 Task: Add a condition where "Requester Is Assignee" in new tickets in your groups.
Action: Mouse moved to (160, 537)
Screenshot: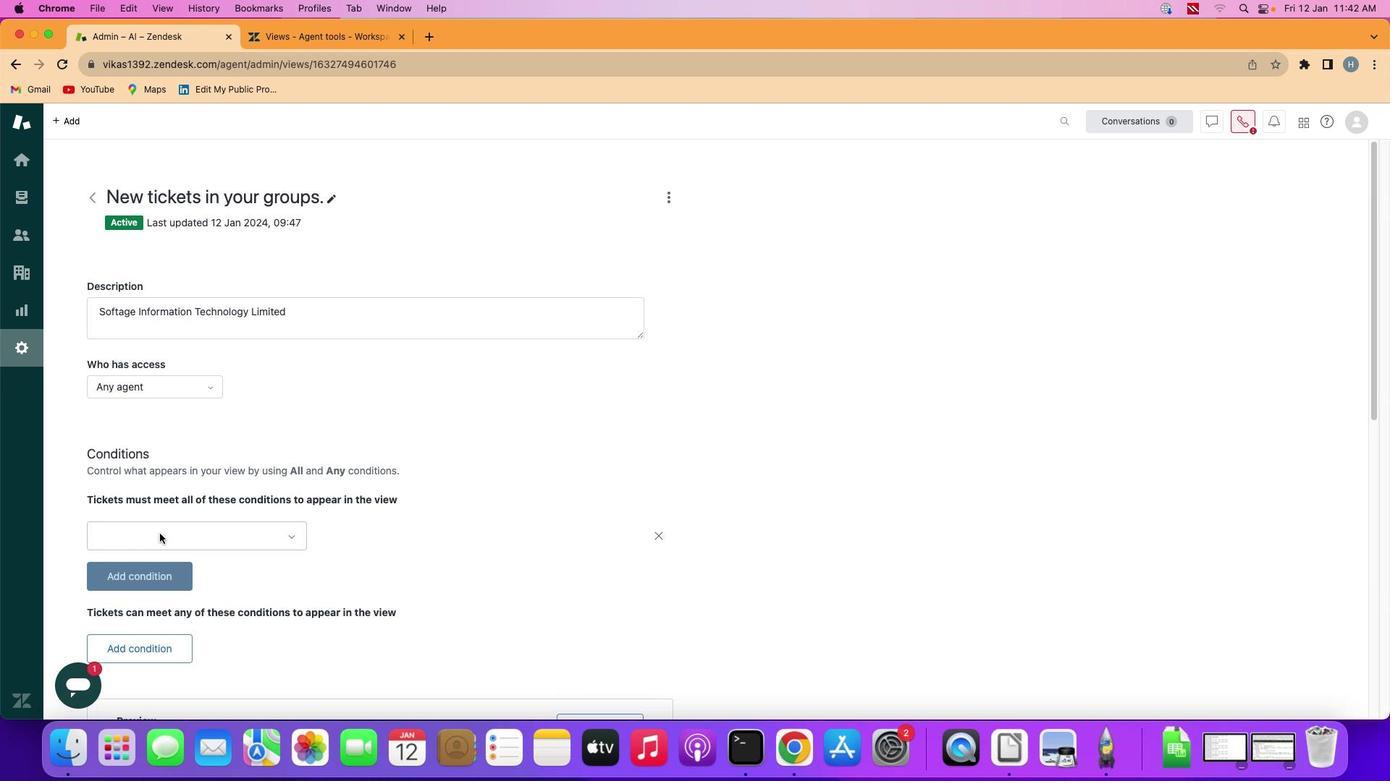 
Action: Mouse pressed left at (160, 537)
Screenshot: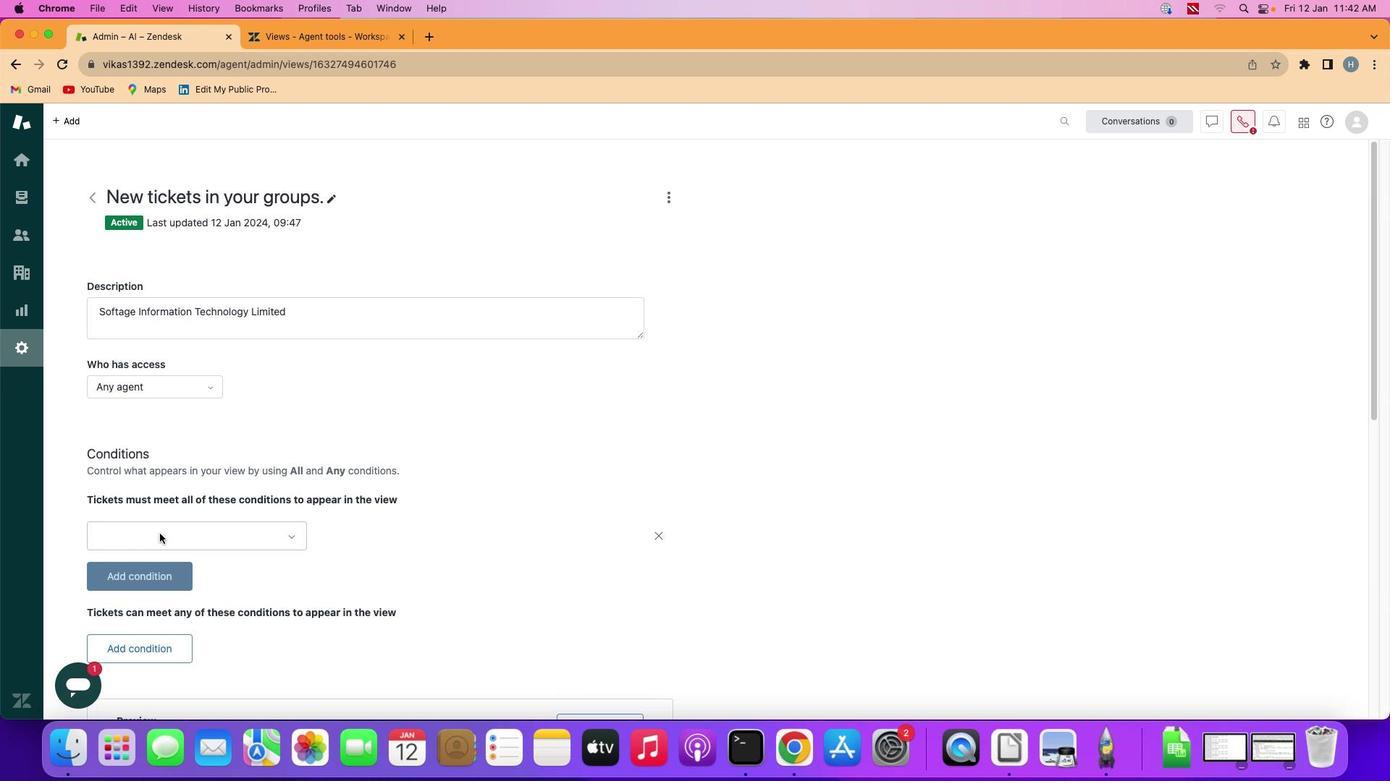 
Action: Mouse moved to (235, 530)
Screenshot: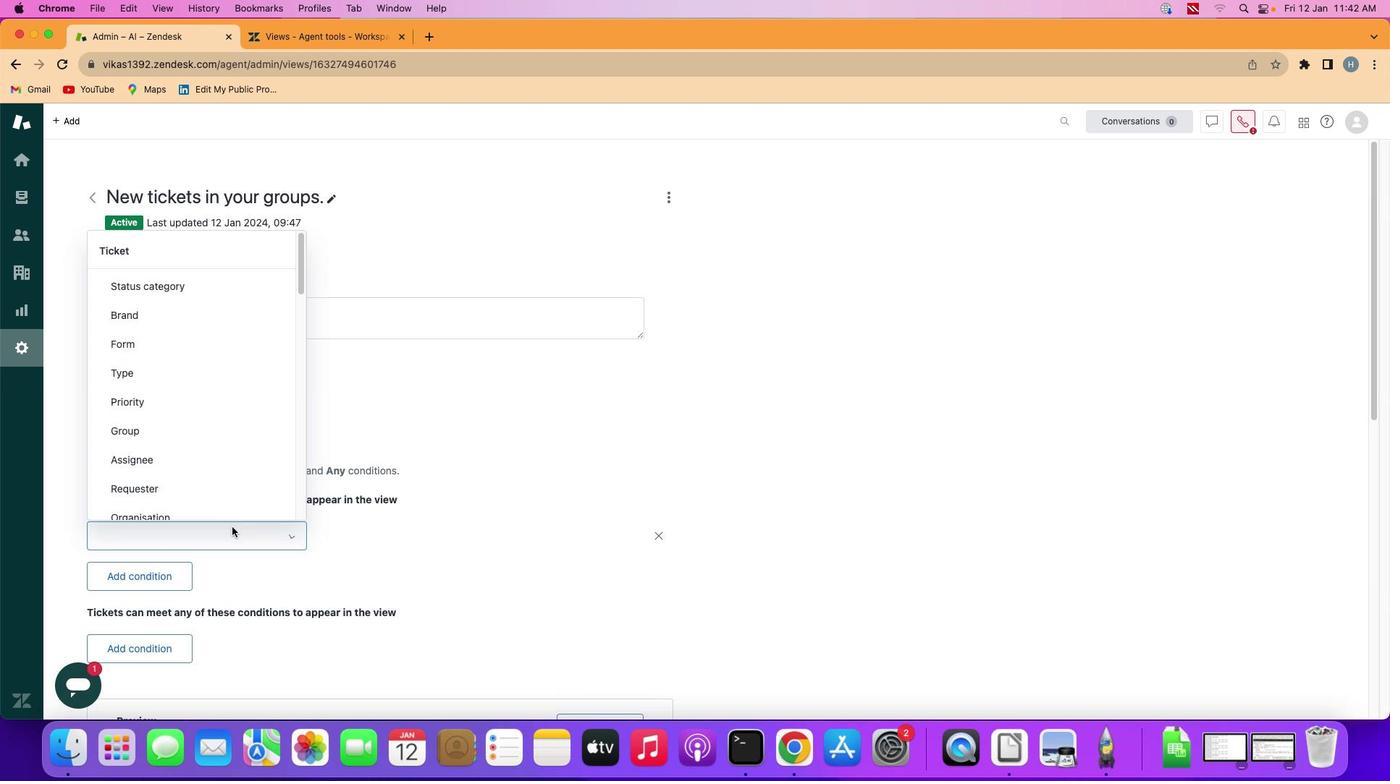 
Action: Mouse pressed left at (235, 530)
Screenshot: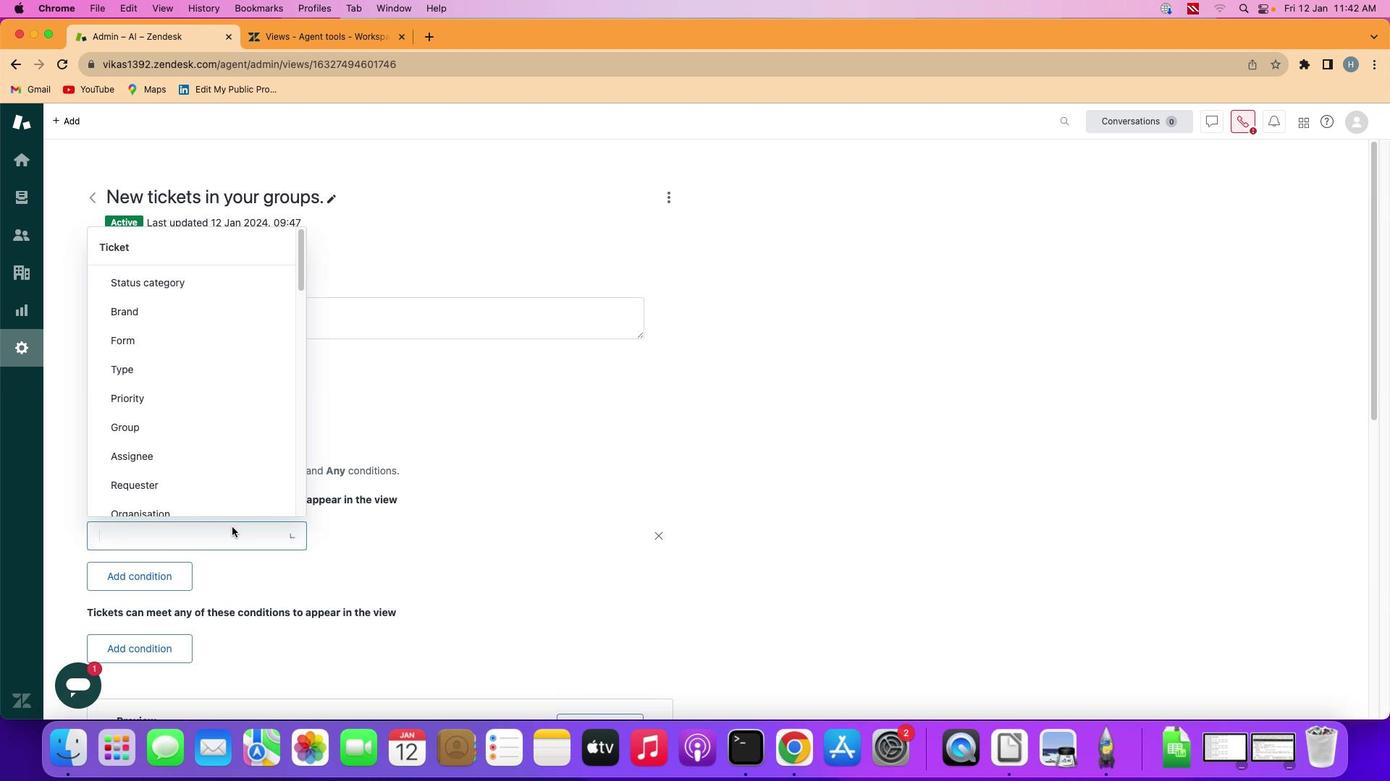 
Action: Mouse moved to (231, 481)
Screenshot: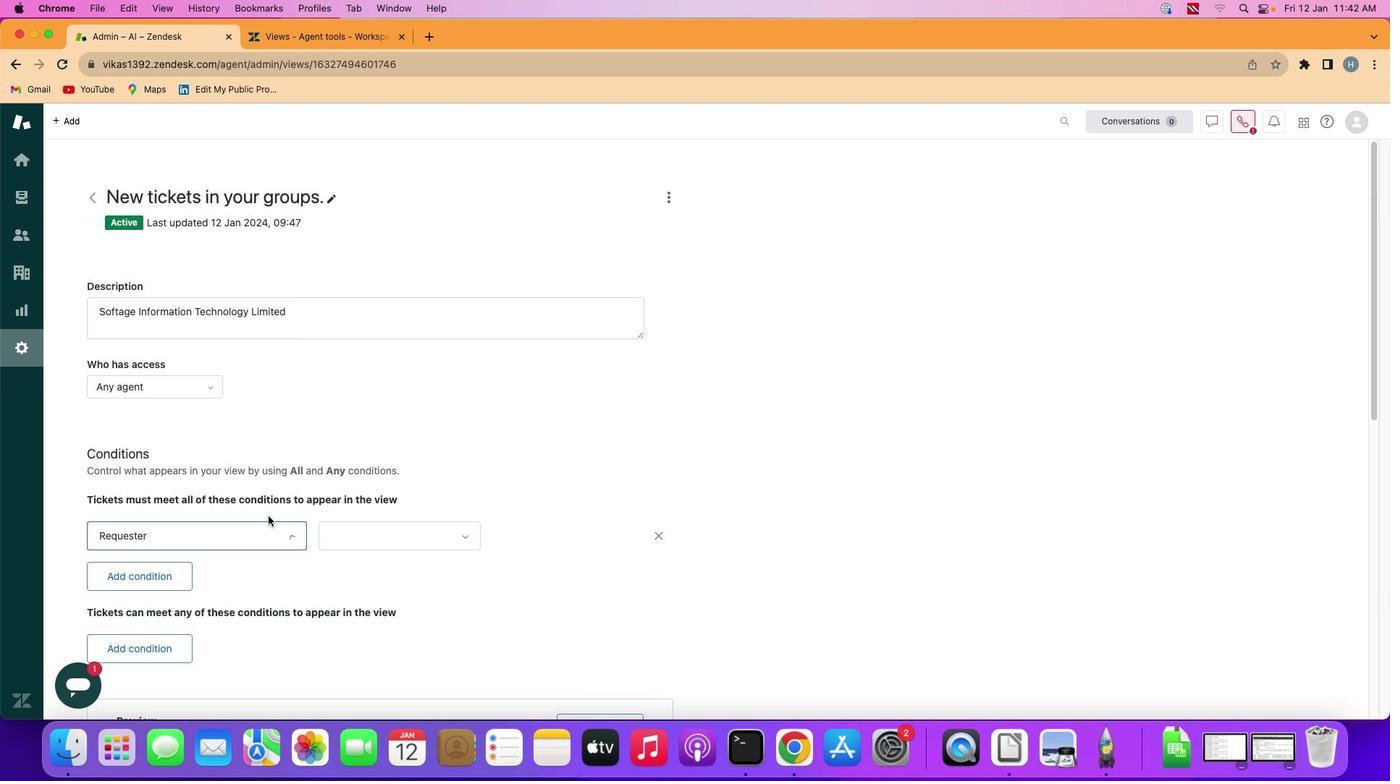
Action: Mouse pressed left at (231, 481)
Screenshot: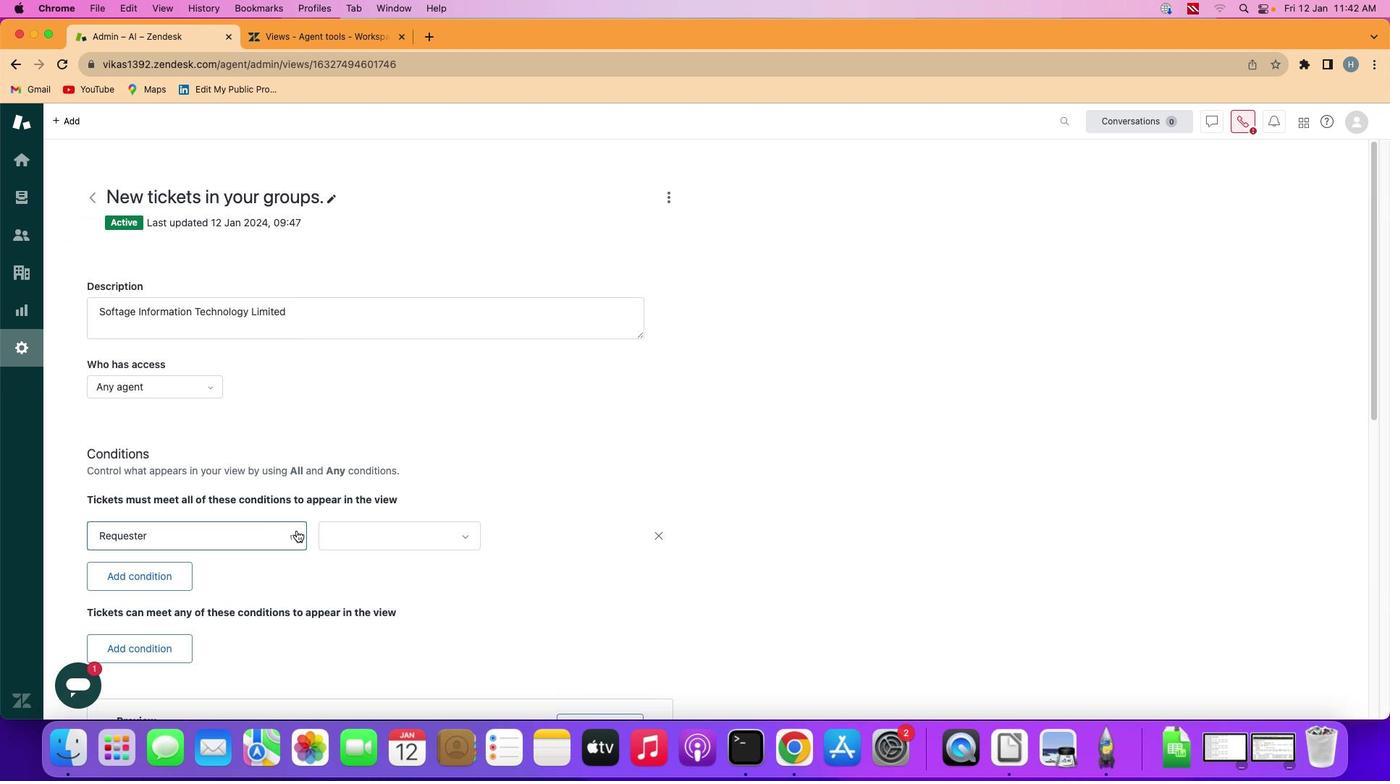 
Action: Mouse moved to (377, 542)
Screenshot: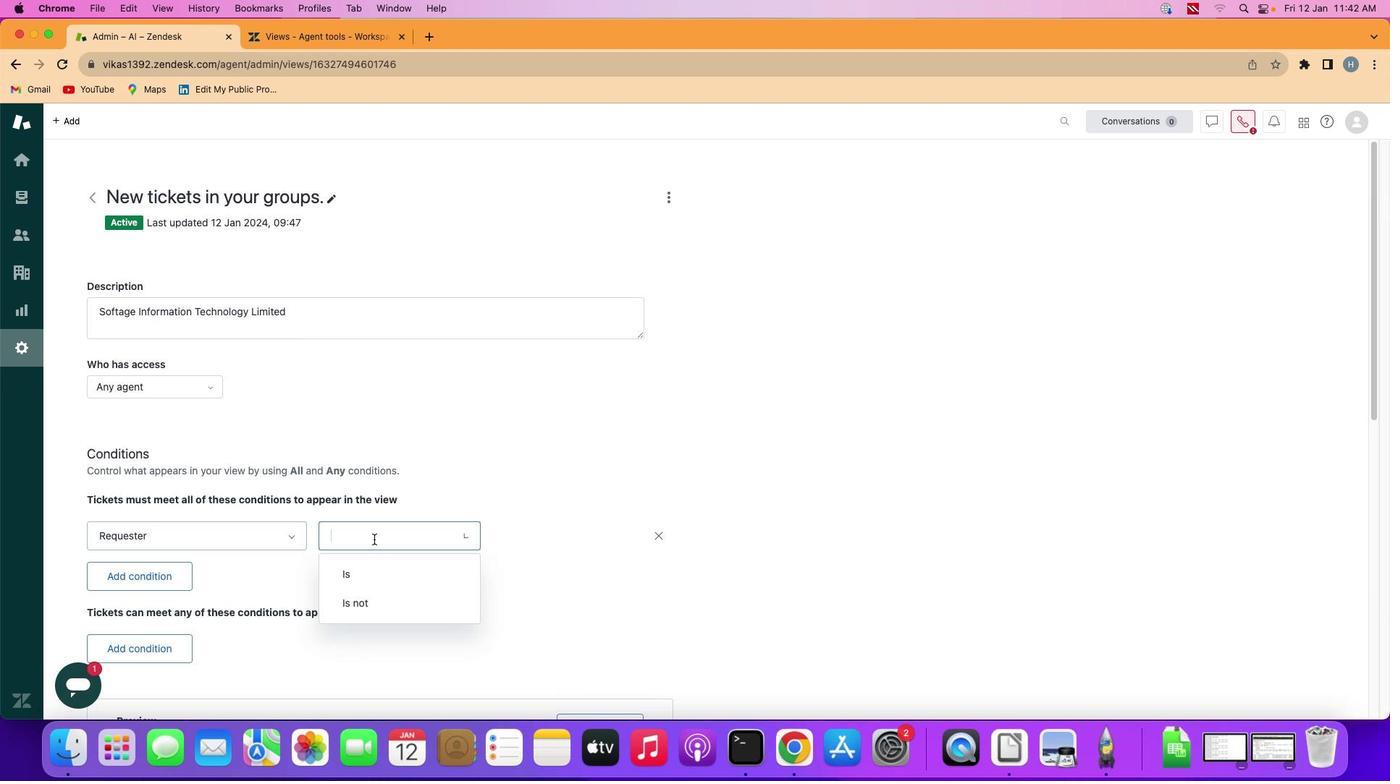 
Action: Mouse pressed left at (377, 542)
Screenshot: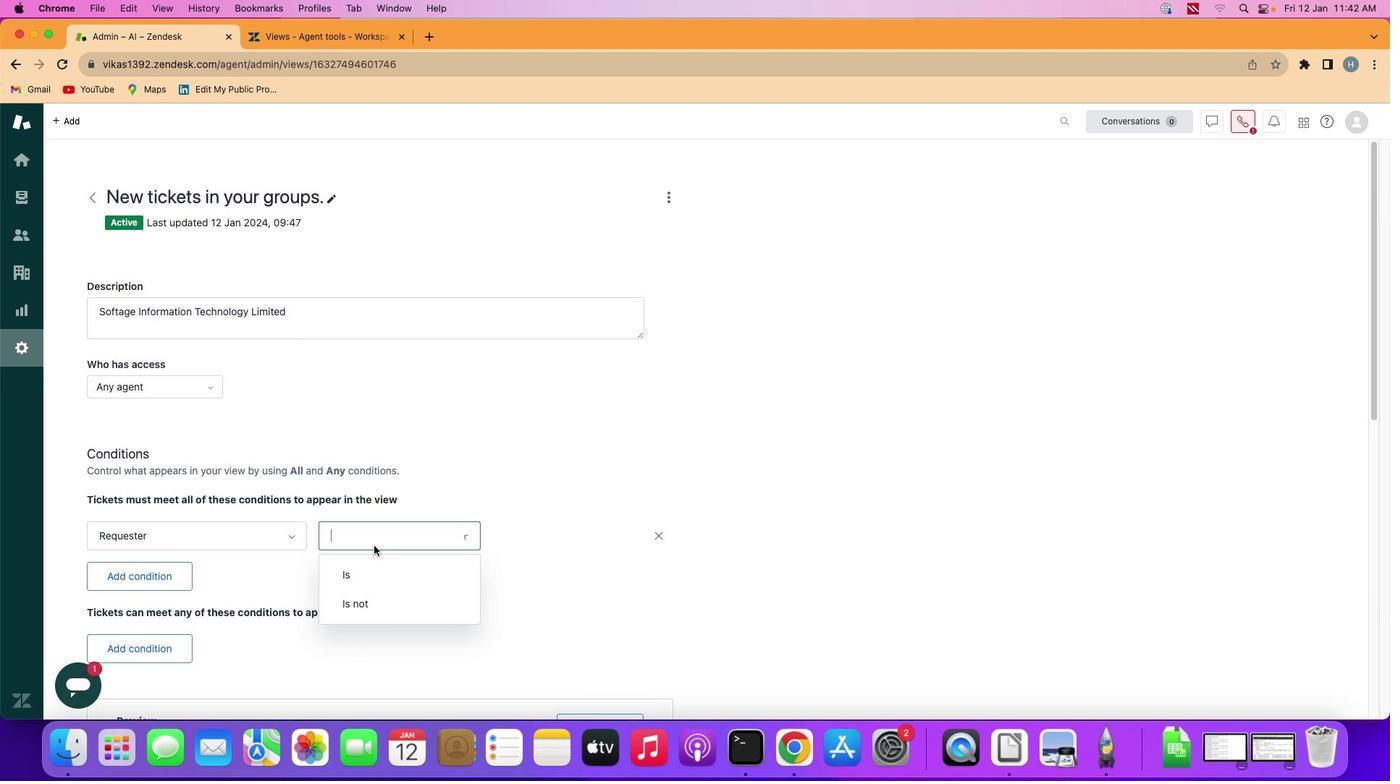 
Action: Mouse moved to (380, 571)
Screenshot: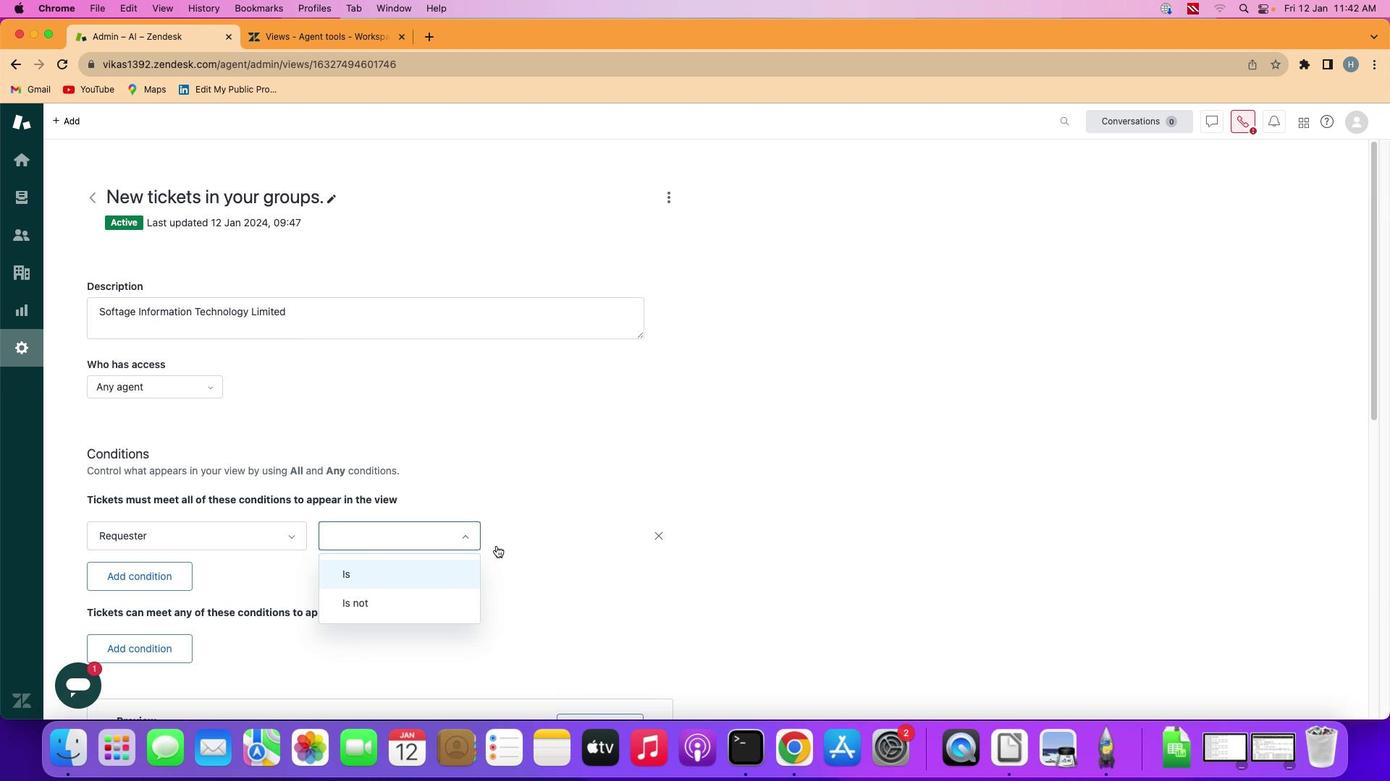 
Action: Mouse pressed left at (380, 571)
Screenshot: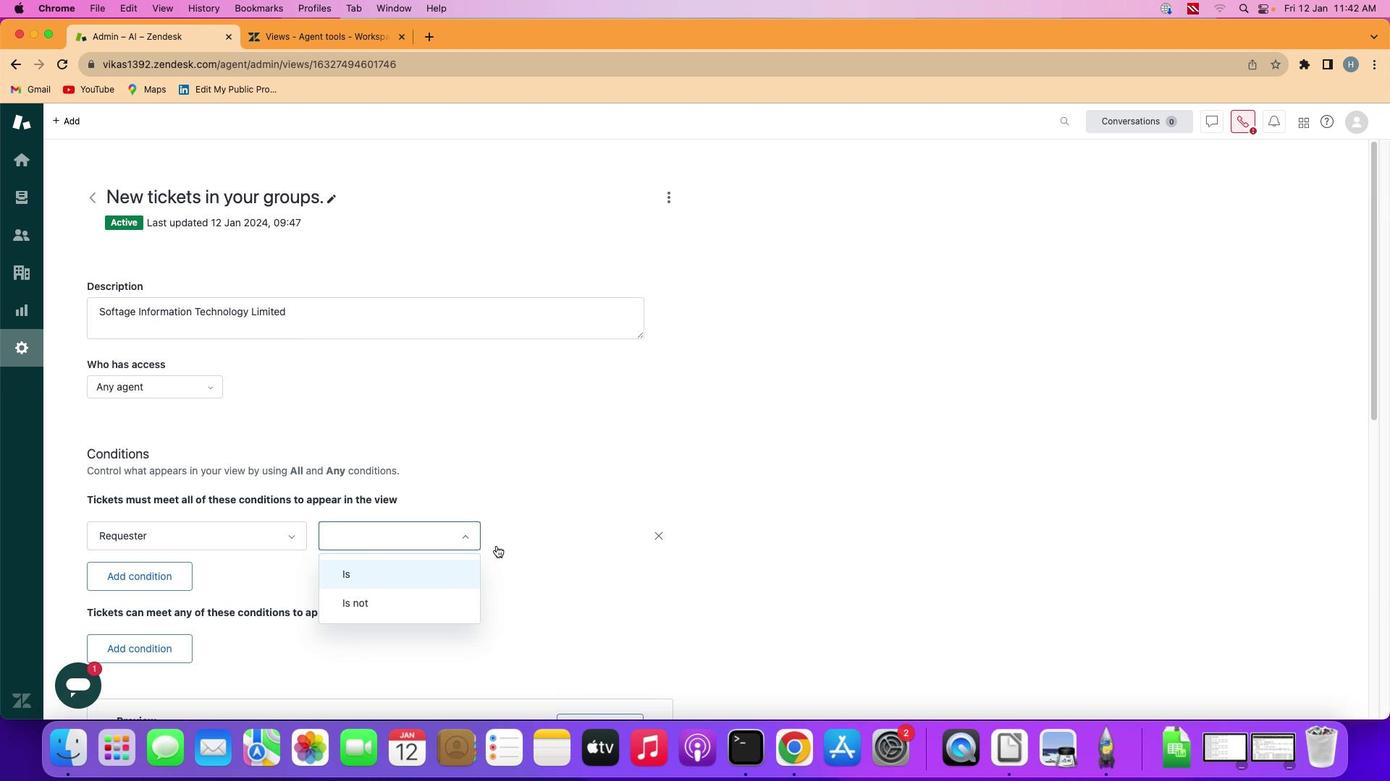 
Action: Mouse moved to (579, 535)
Screenshot: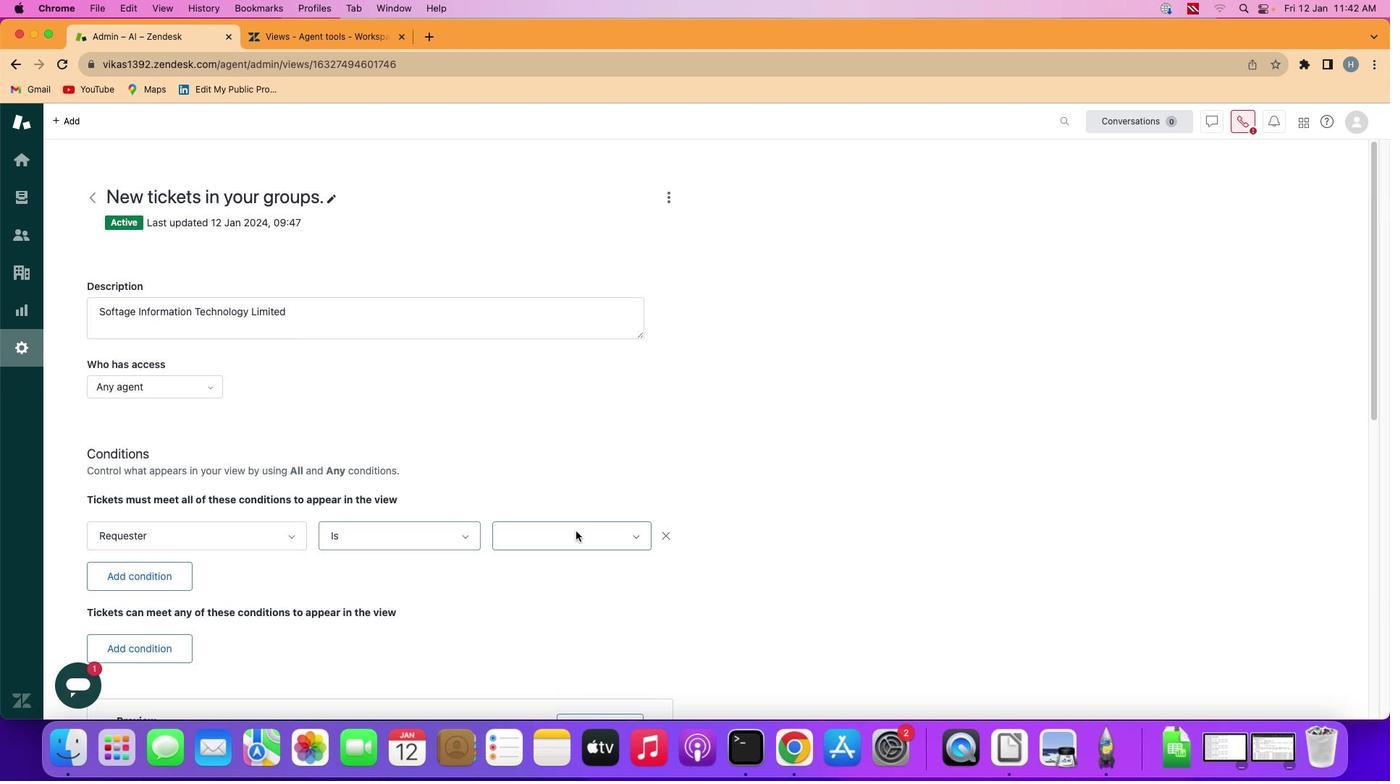 
Action: Mouse pressed left at (579, 535)
Screenshot: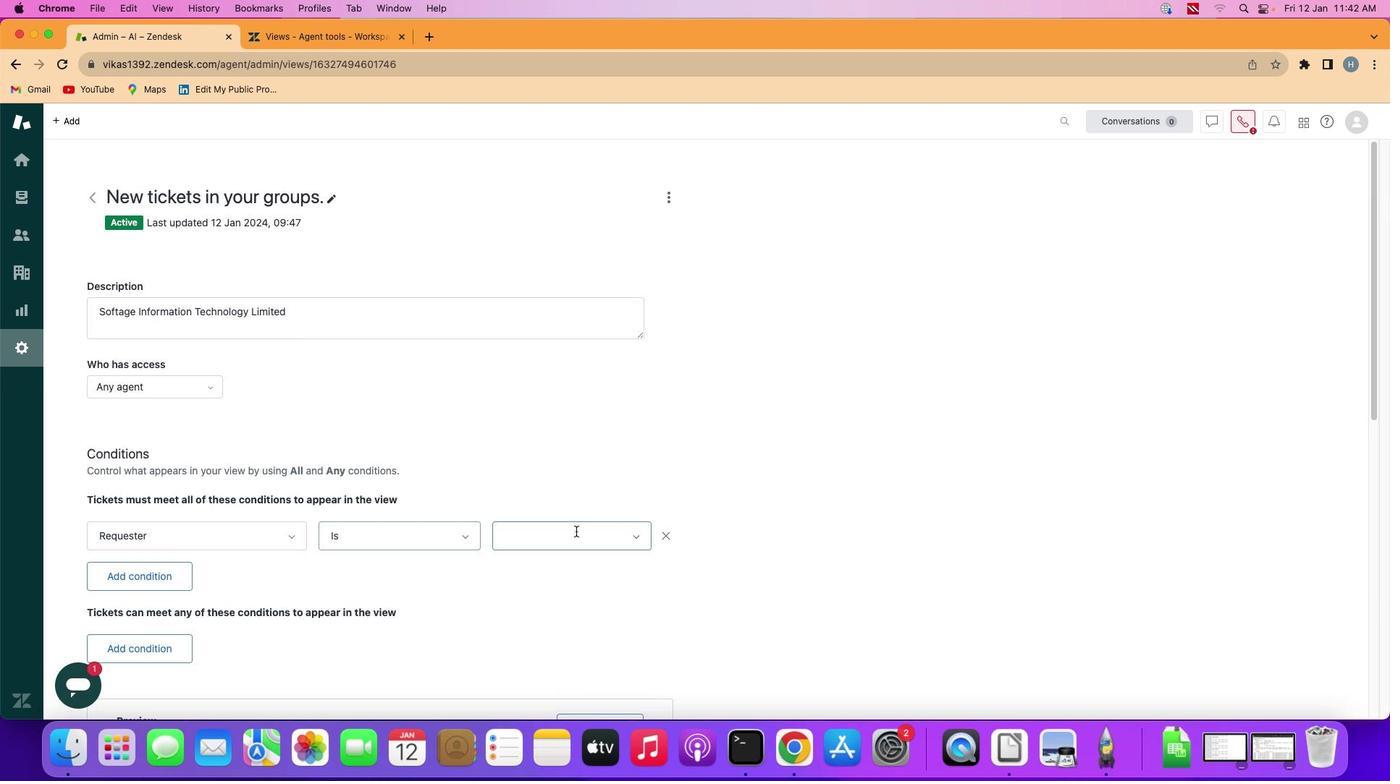 
Action: Mouse moved to (575, 302)
Screenshot: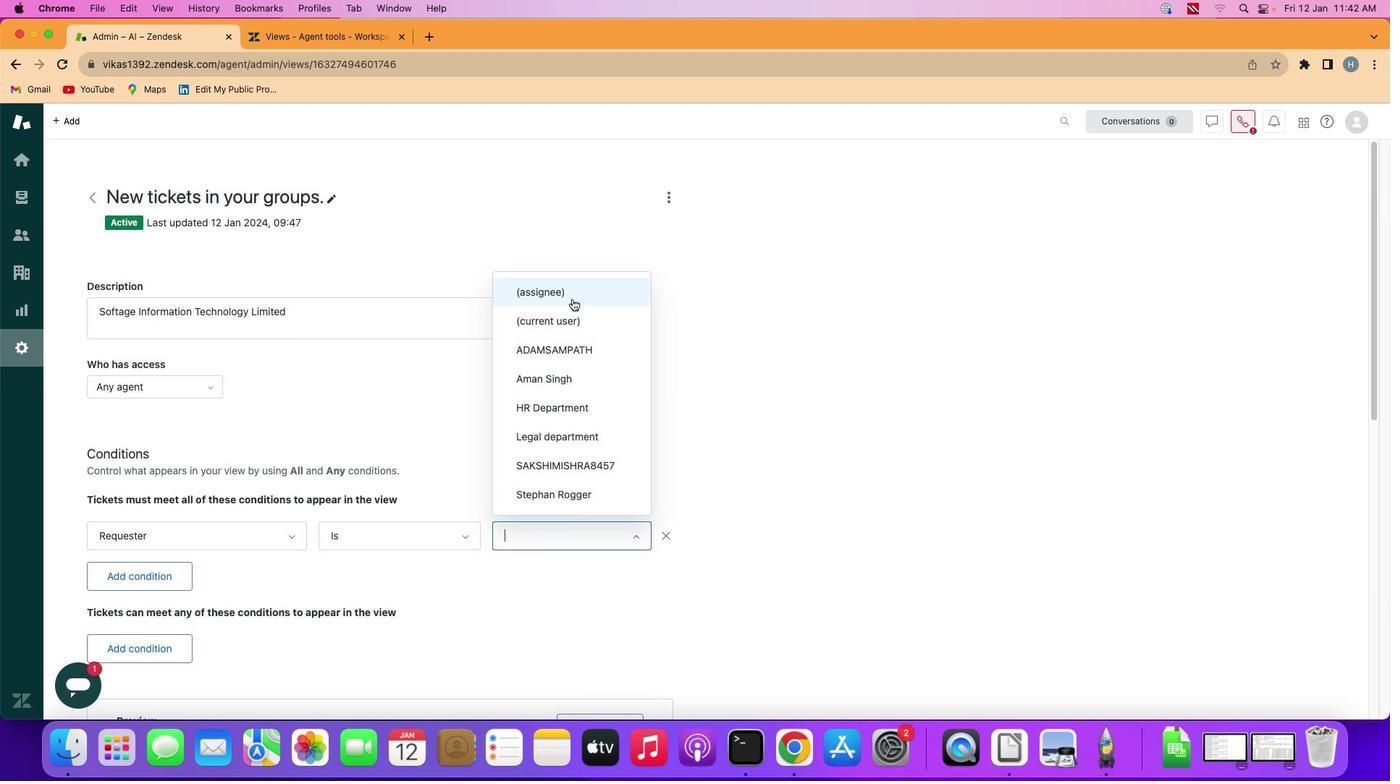 
Action: Mouse pressed left at (575, 302)
Screenshot: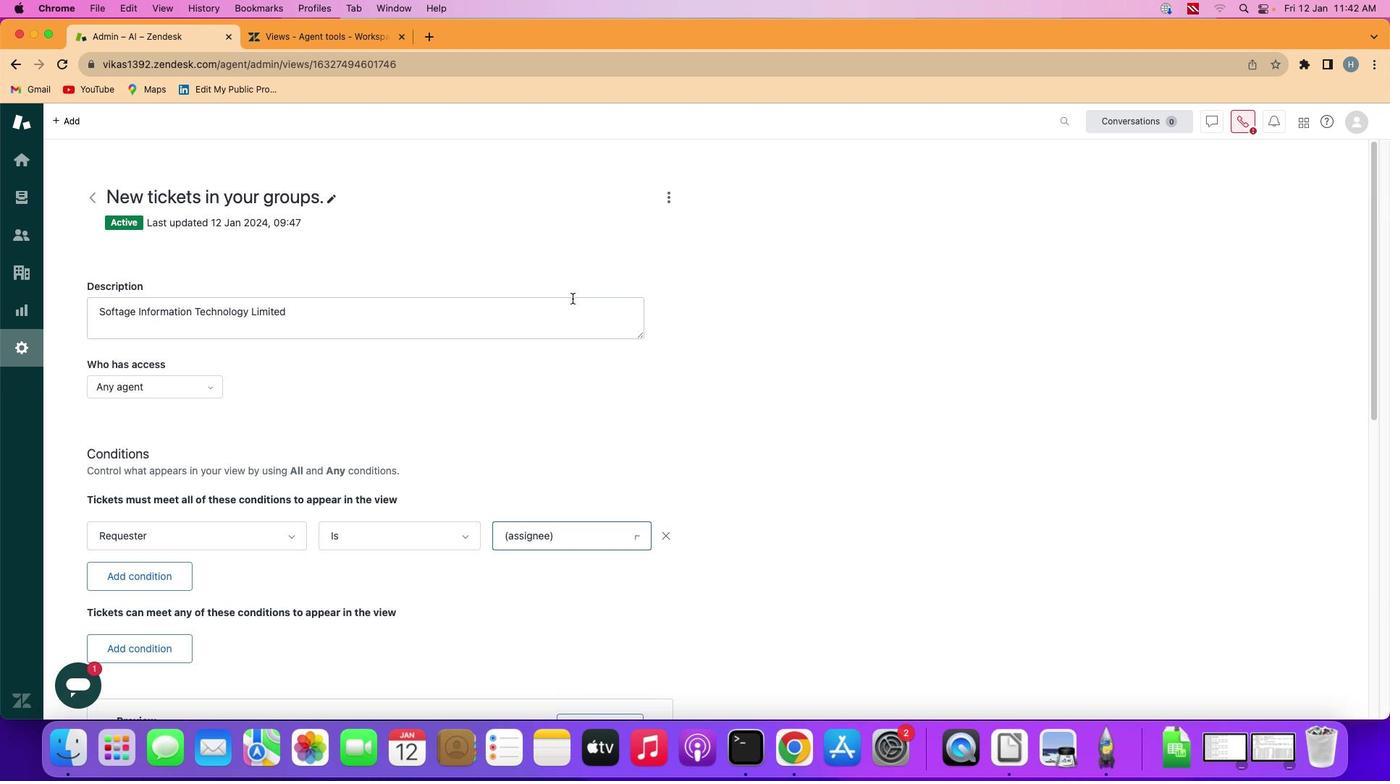 
Action: Mouse moved to (575, 302)
Screenshot: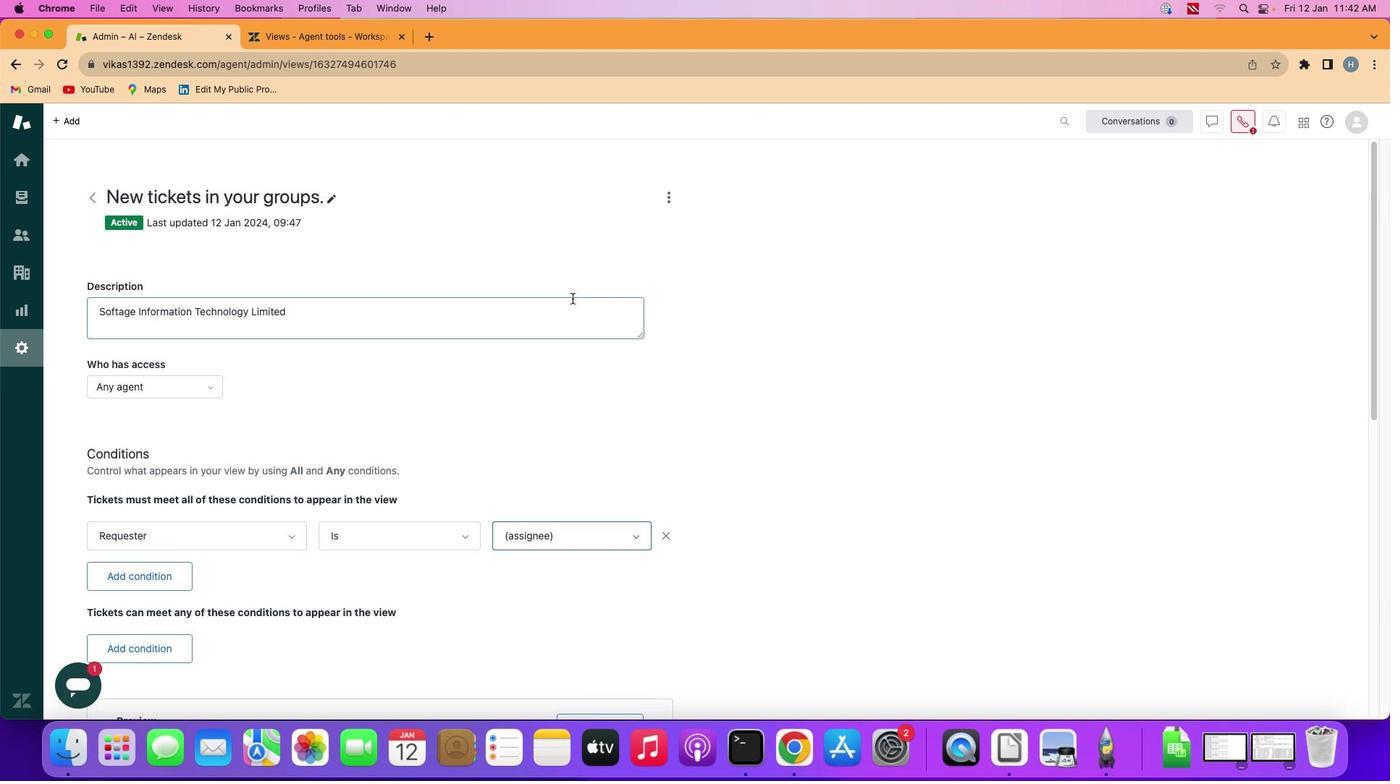 
